Task: Write subject "Target audience".
Action: Mouse moved to (1313, 109)
Screenshot: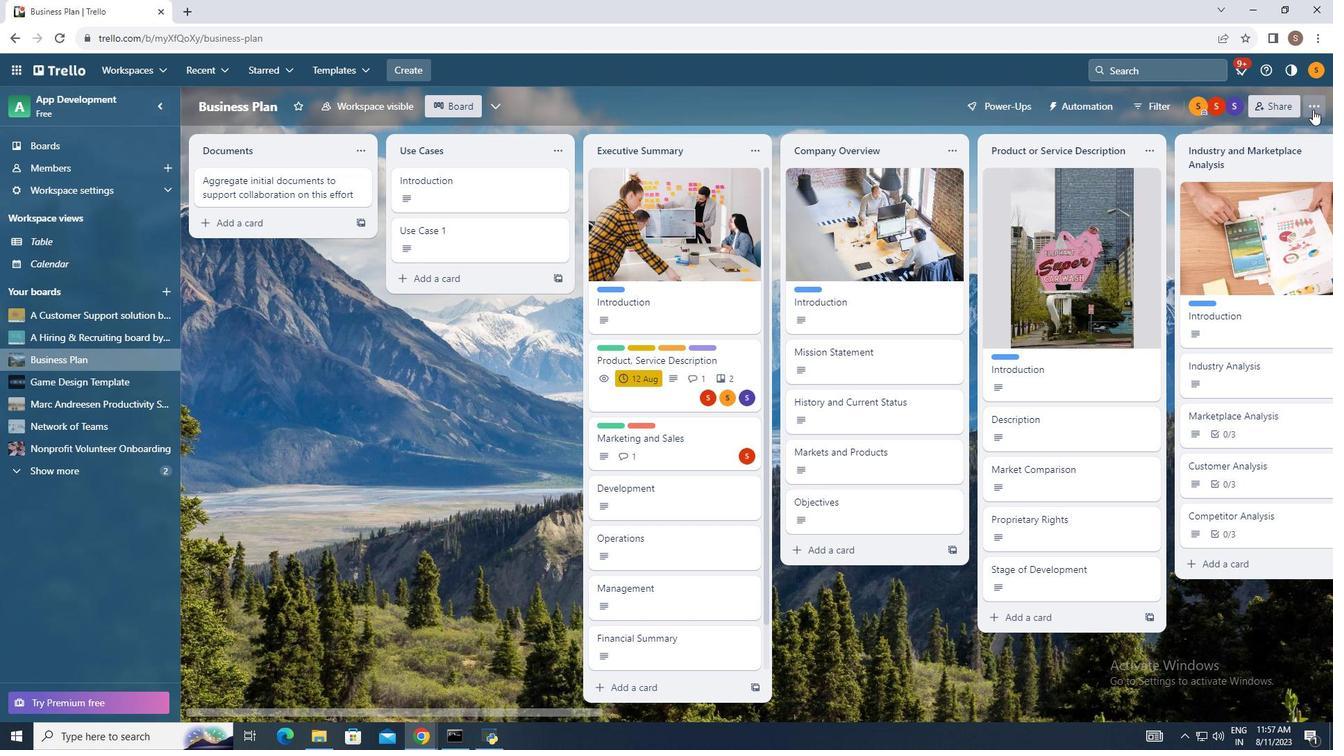 
Action: Mouse pressed left at (1313, 109)
Screenshot: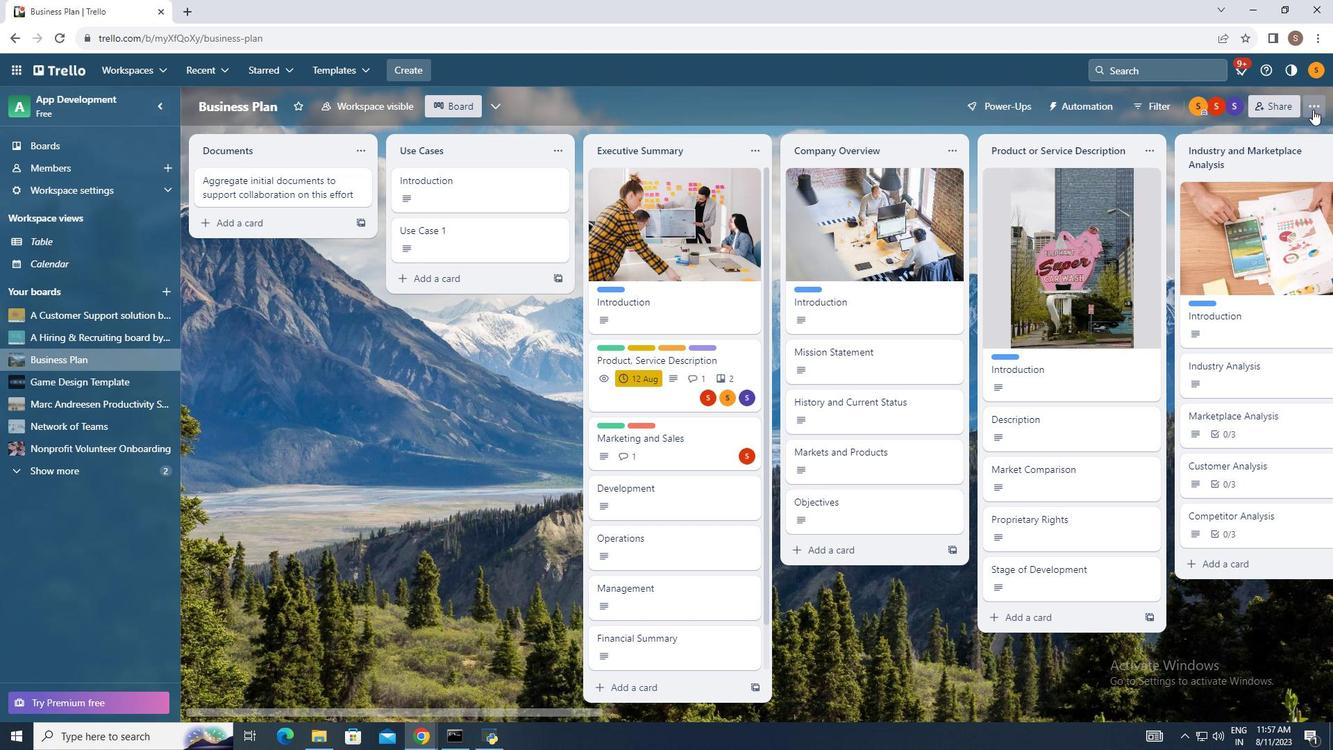 
Action: Mouse moved to (1200, 280)
Screenshot: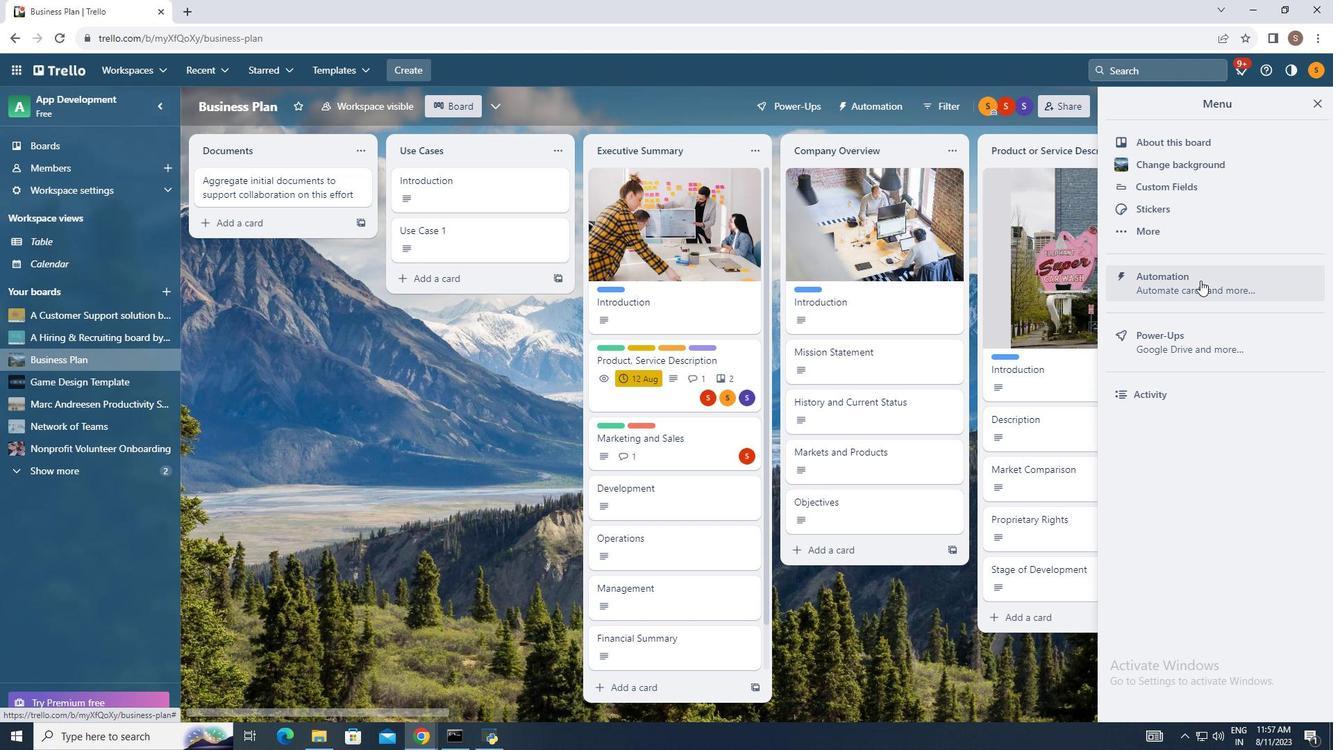 
Action: Mouse pressed left at (1200, 280)
Screenshot: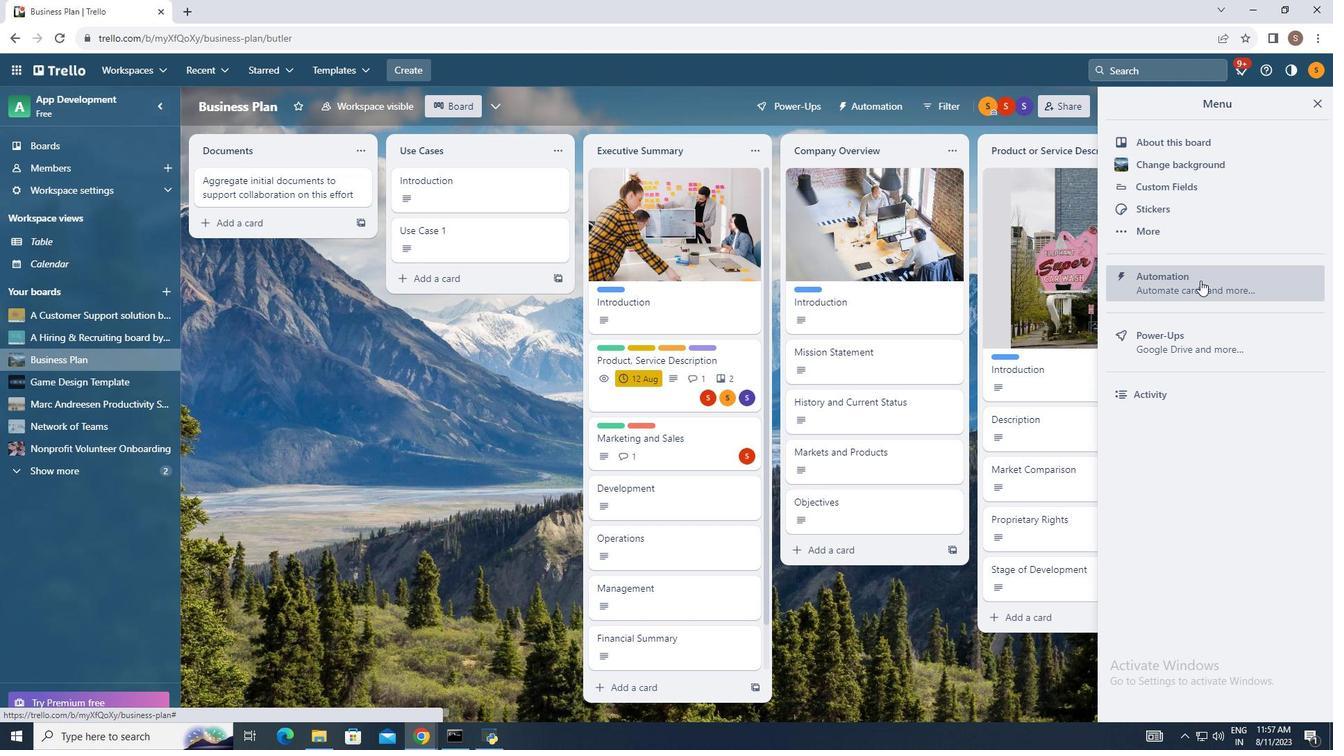 
Action: Mouse moved to (260, 333)
Screenshot: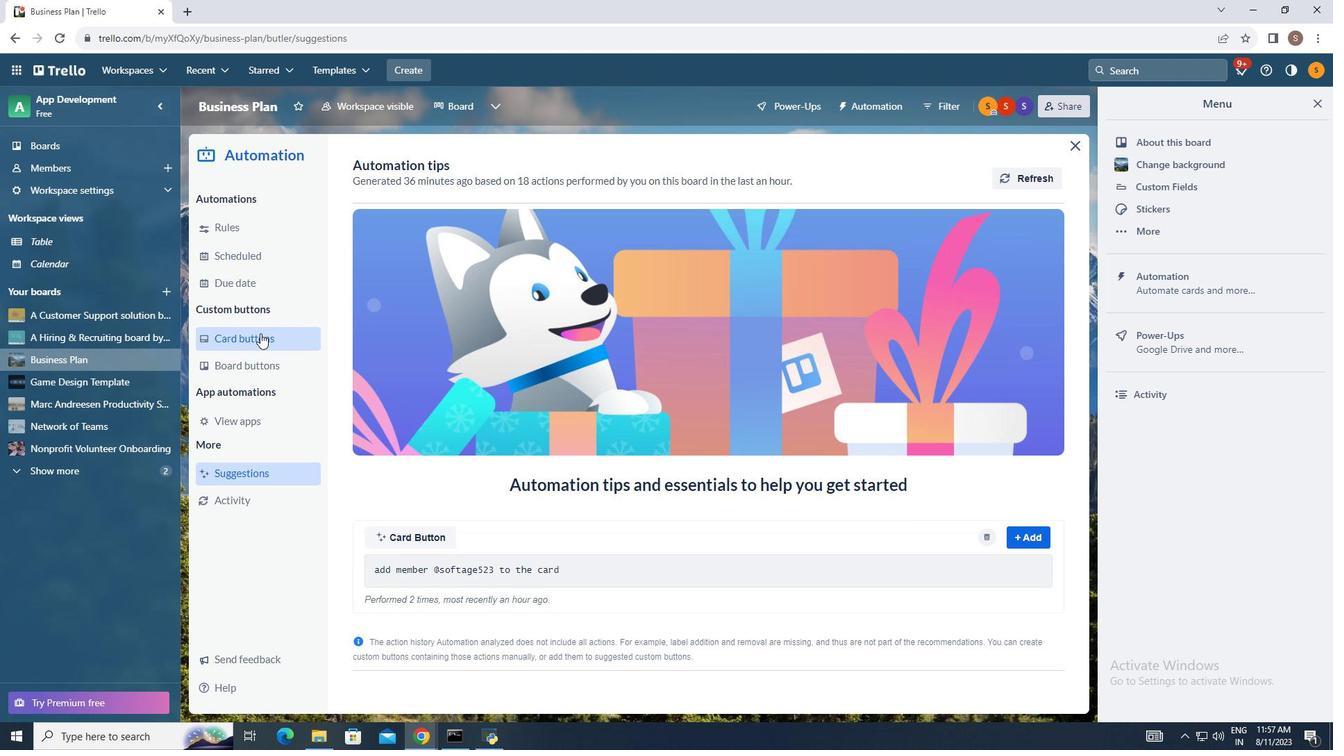
Action: Mouse pressed left at (260, 333)
Screenshot: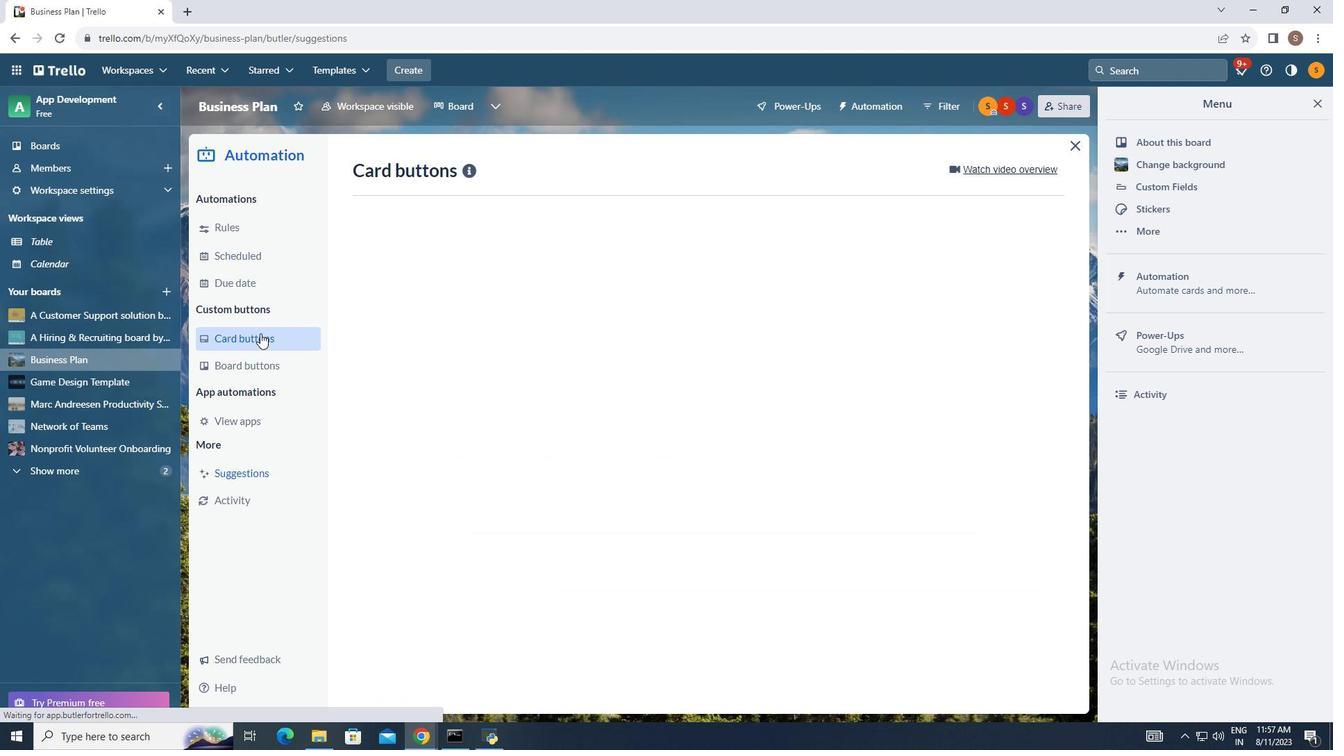
Action: Mouse moved to (1017, 168)
Screenshot: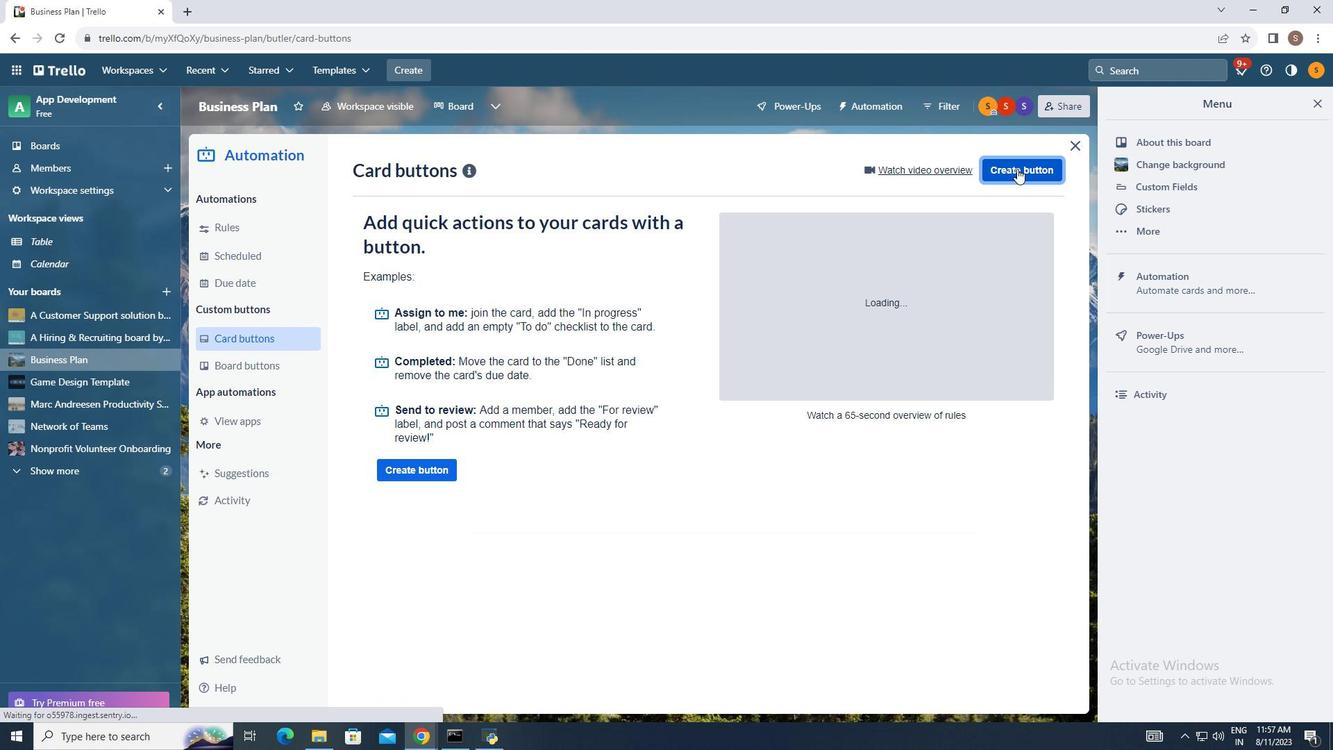 
Action: Mouse pressed left at (1017, 168)
Screenshot: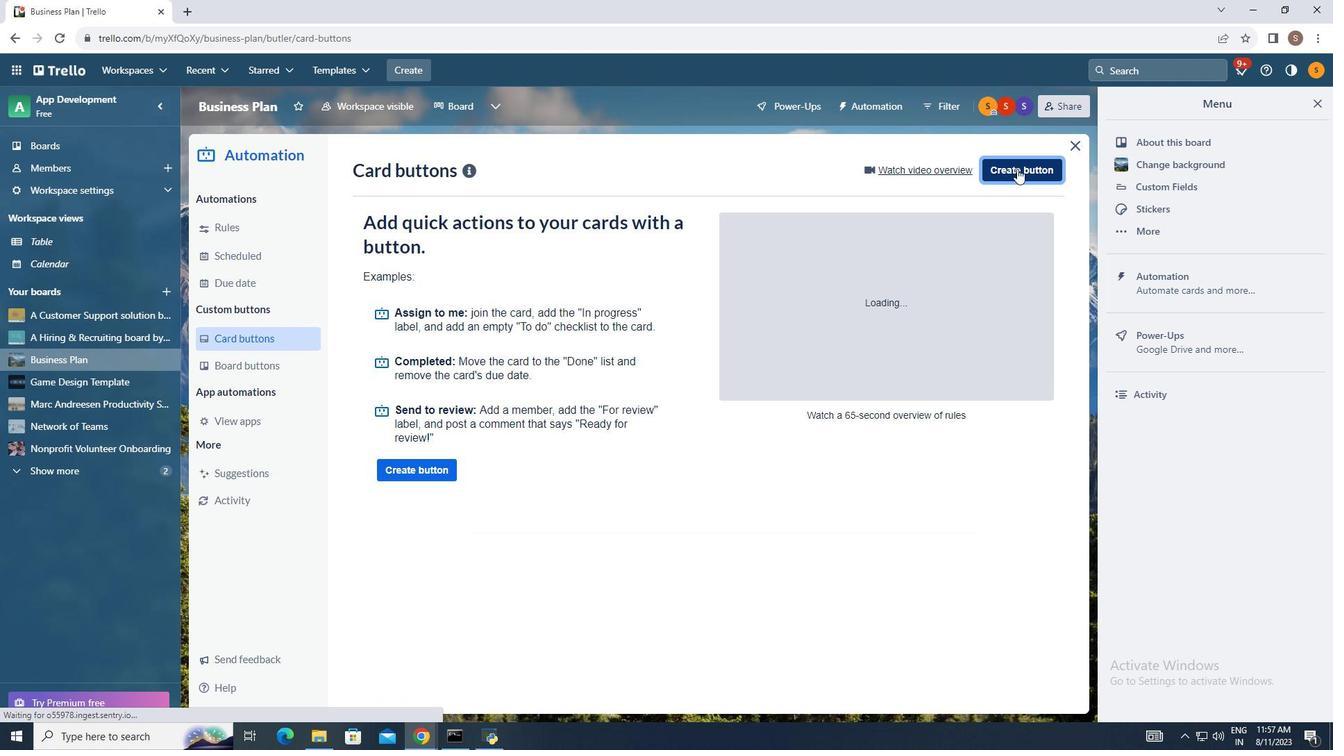 
Action: Mouse moved to (695, 368)
Screenshot: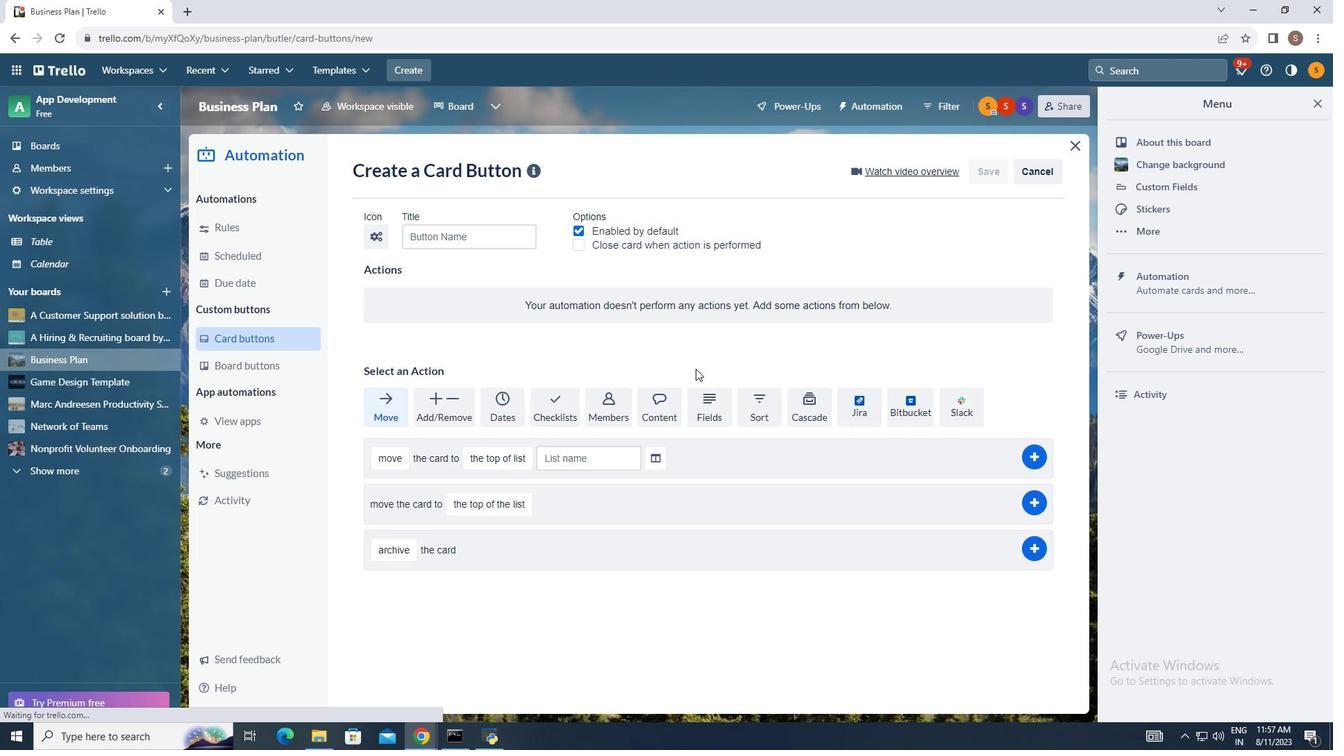 
Action: Mouse pressed left at (695, 368)
Screenshot: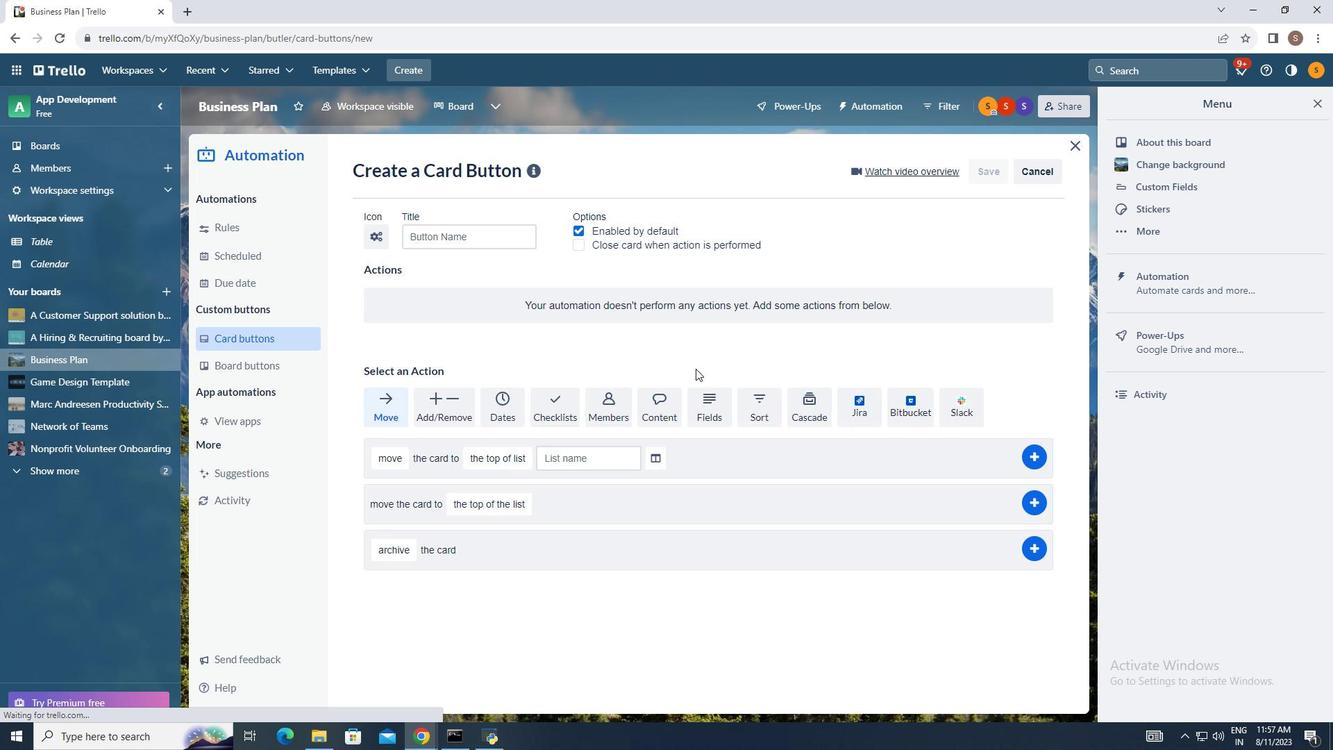 
Action: Mouse moved to (647, 404)
Screenshot: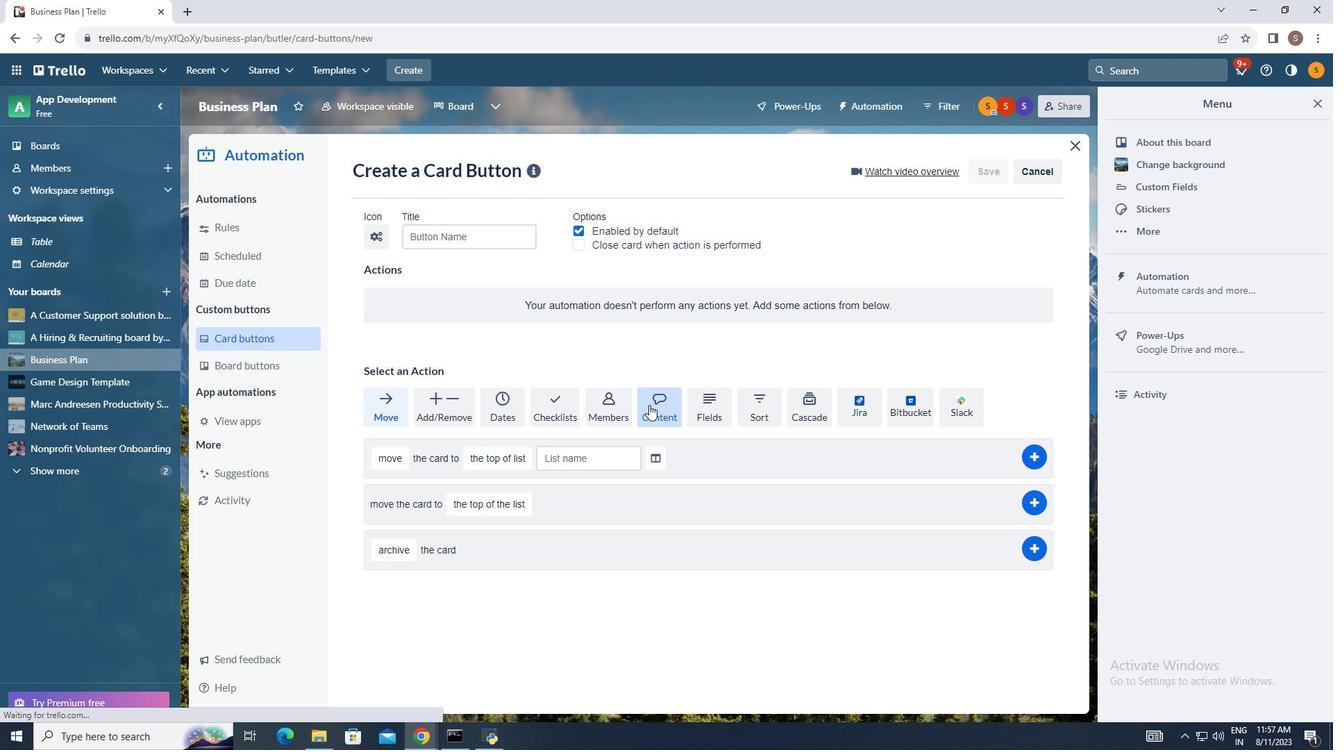 
Action: Mouse pressed left at (647, 404)
Screenshot: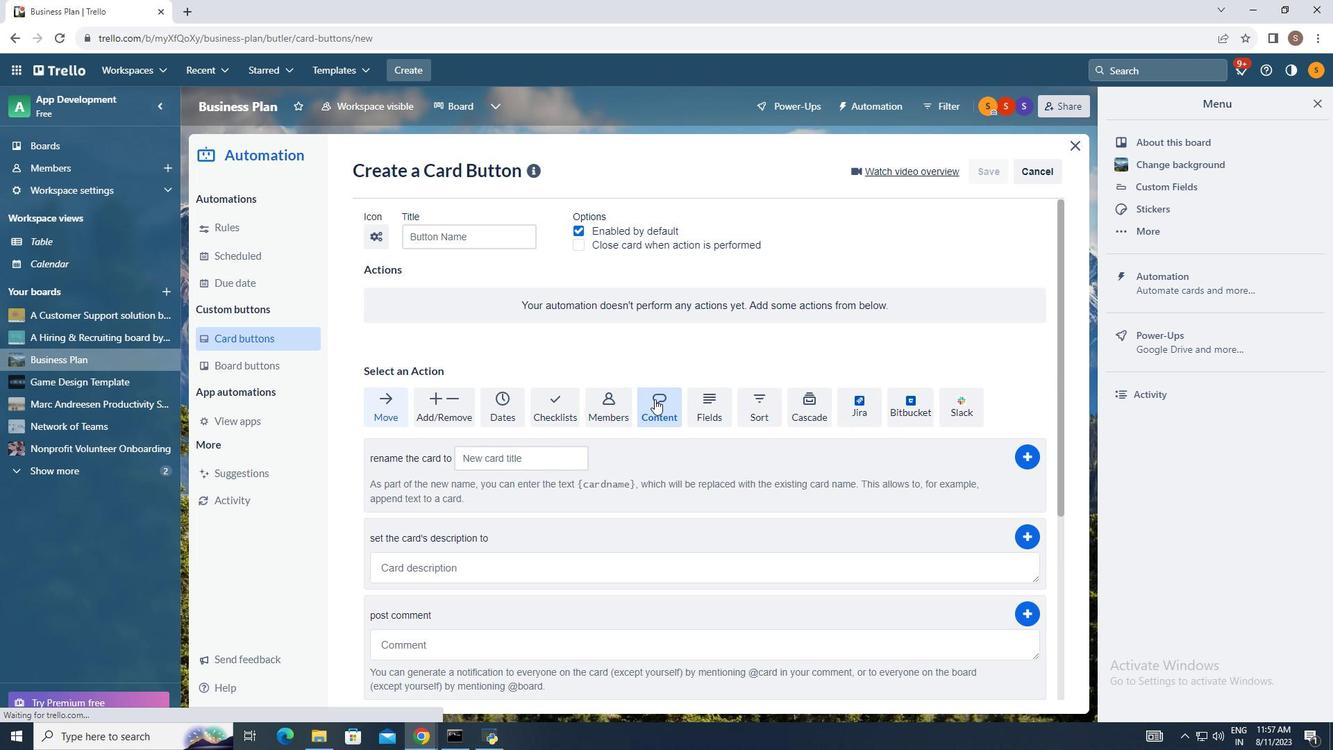 
Action: Mouse moved to (593, 527)
Screenshot: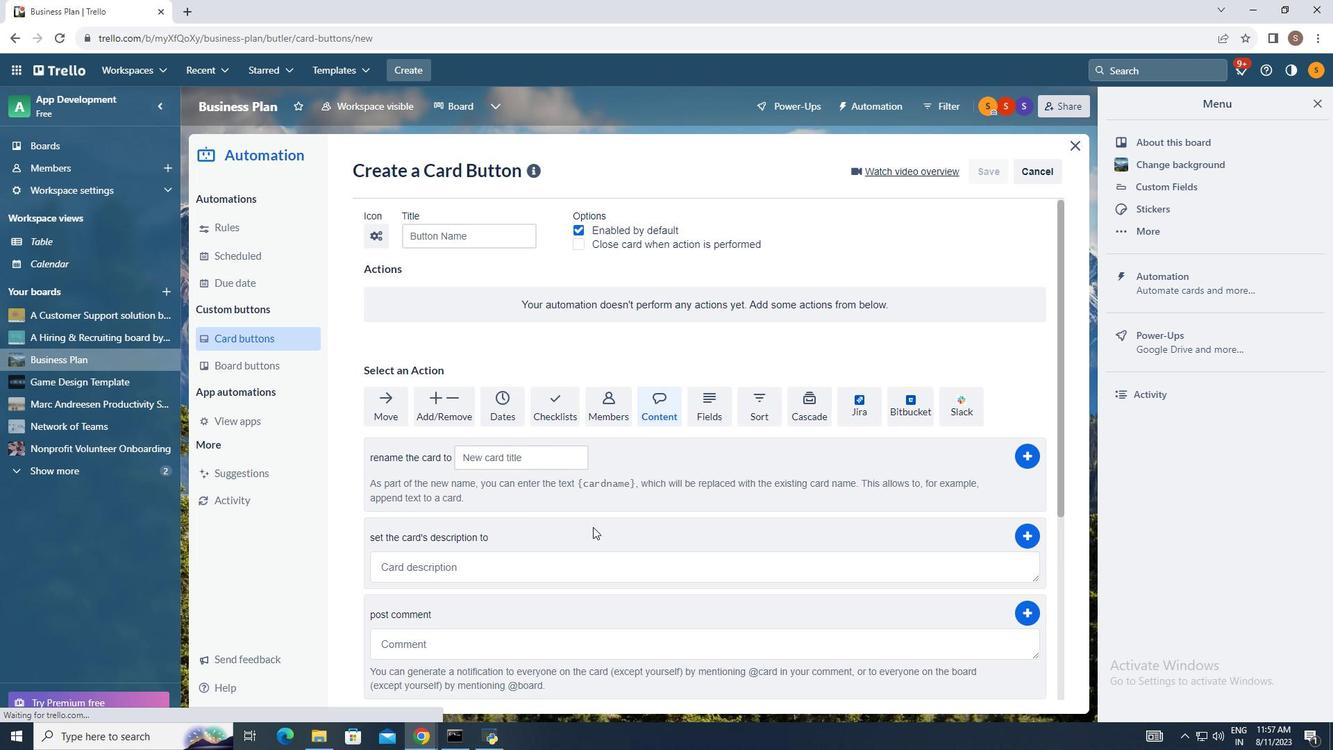 
Action: Mouse scrolled (593, 526) with delta (0, 0)
Screenshot: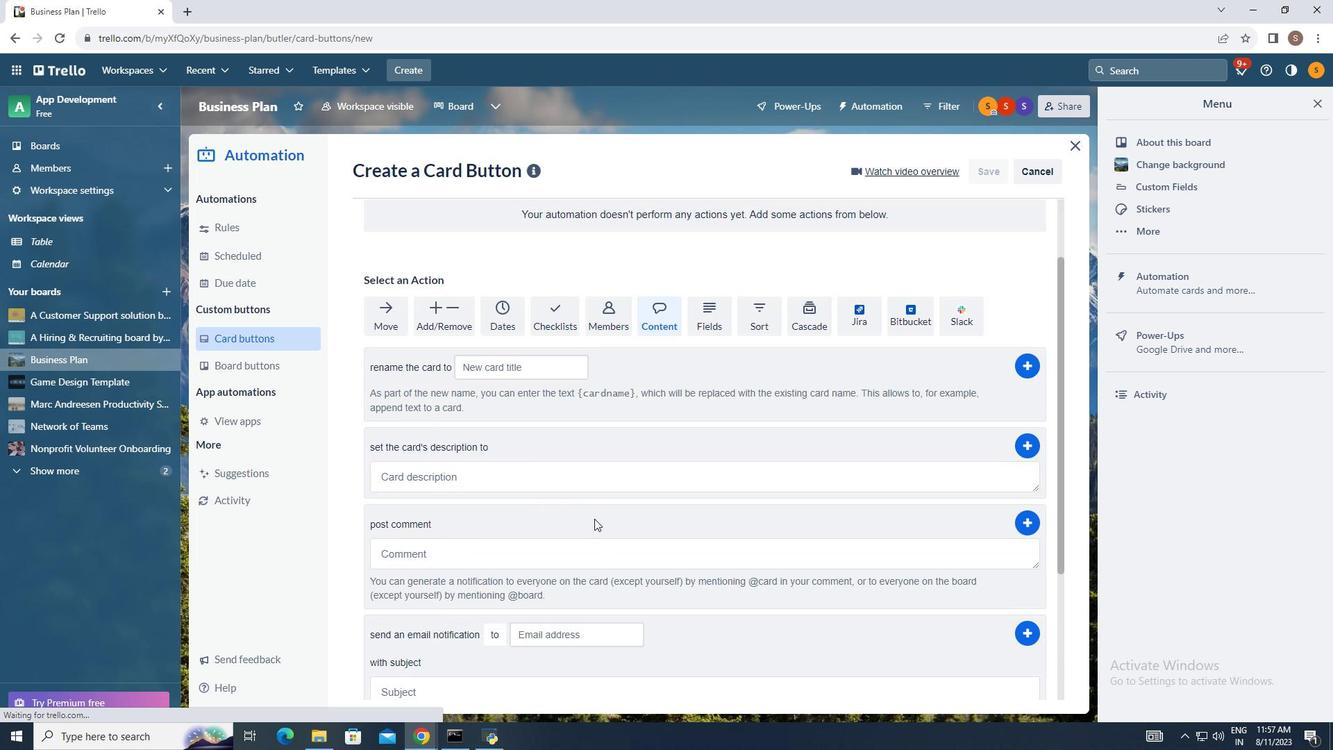 
Action: Mouse scrolled (593, 526) with delta (0, 0)
Screenshot: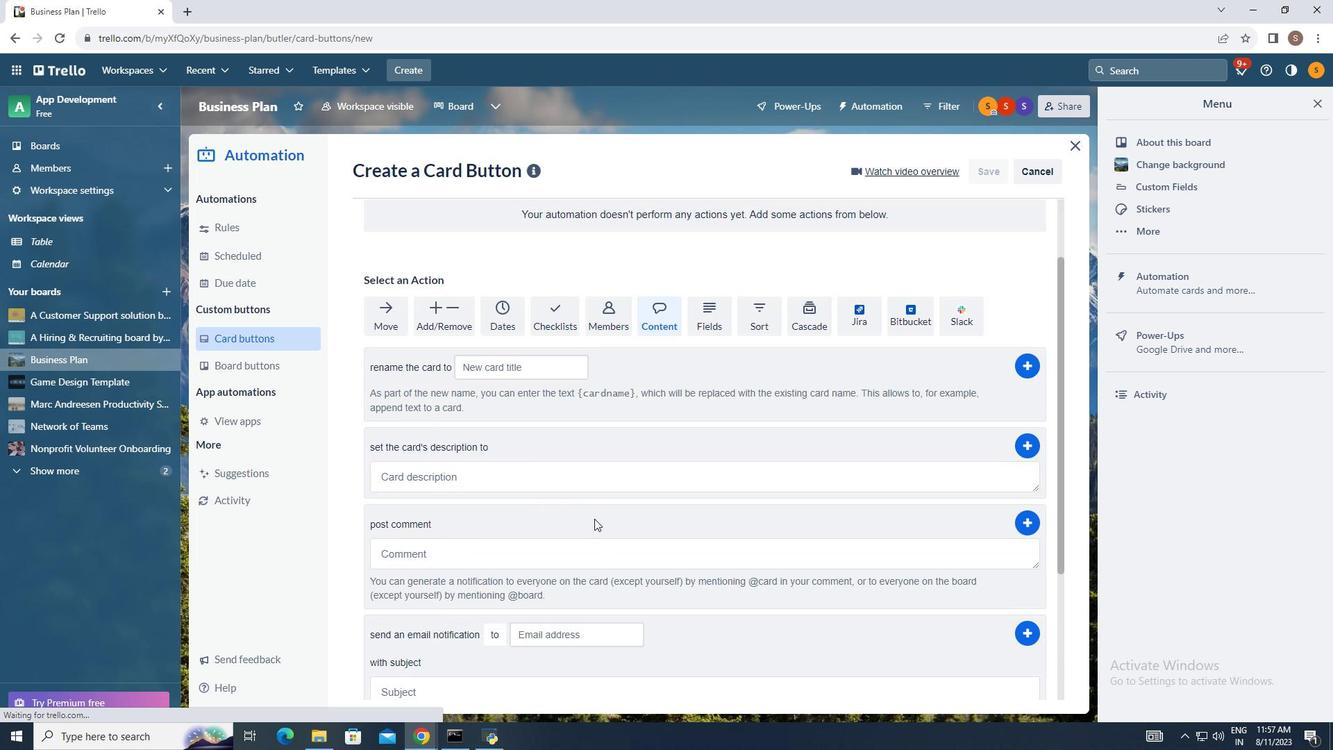 
Action: Mouse moved to (593, 525)
Screenshot: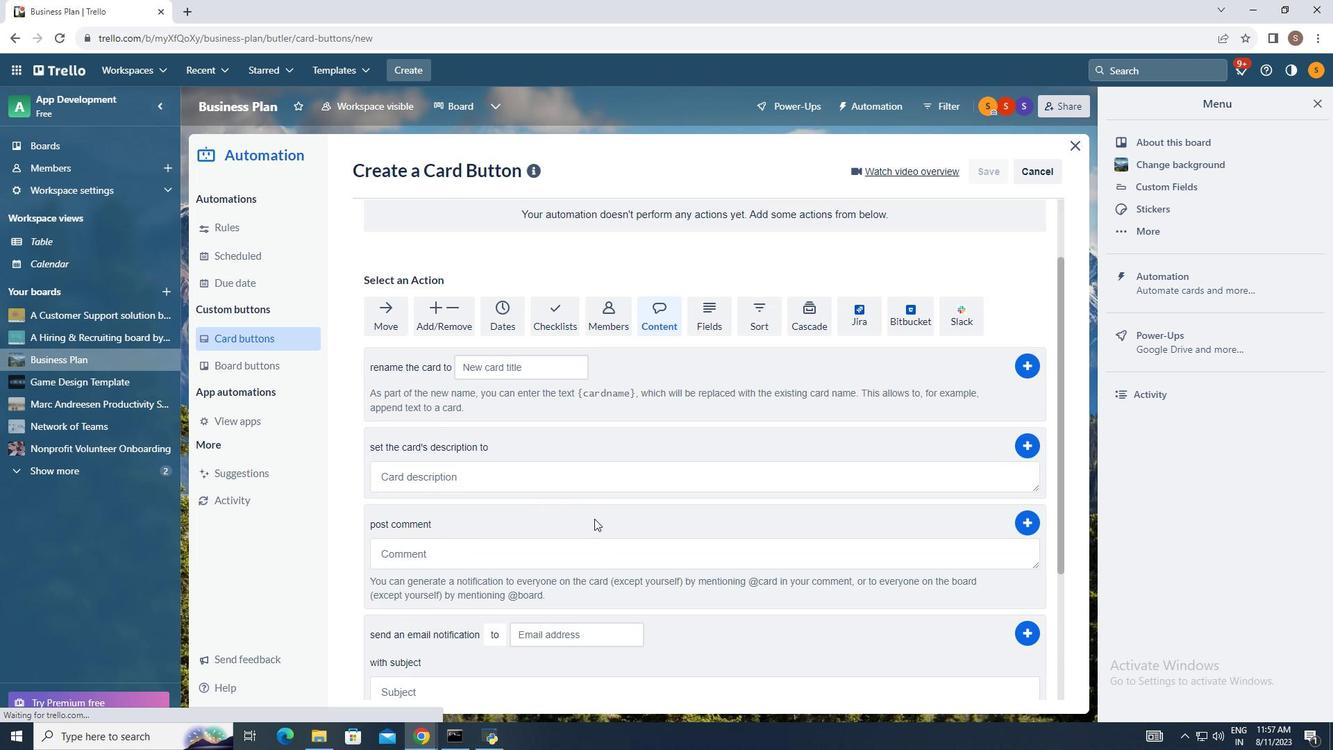 
Action: Mouse scrolled (593, 524) with delta (0, 0)
Screenshot: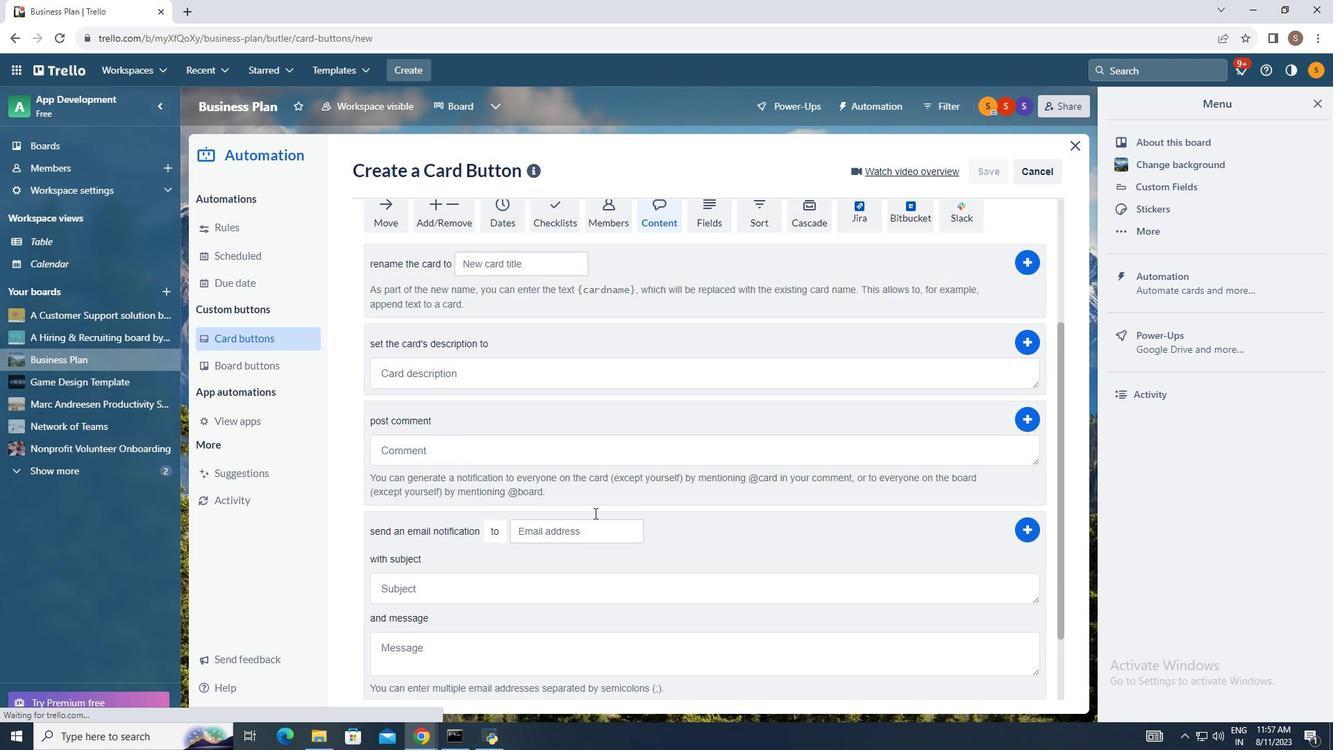 
Action: Mouse moved to (594, 510)
Screenshot: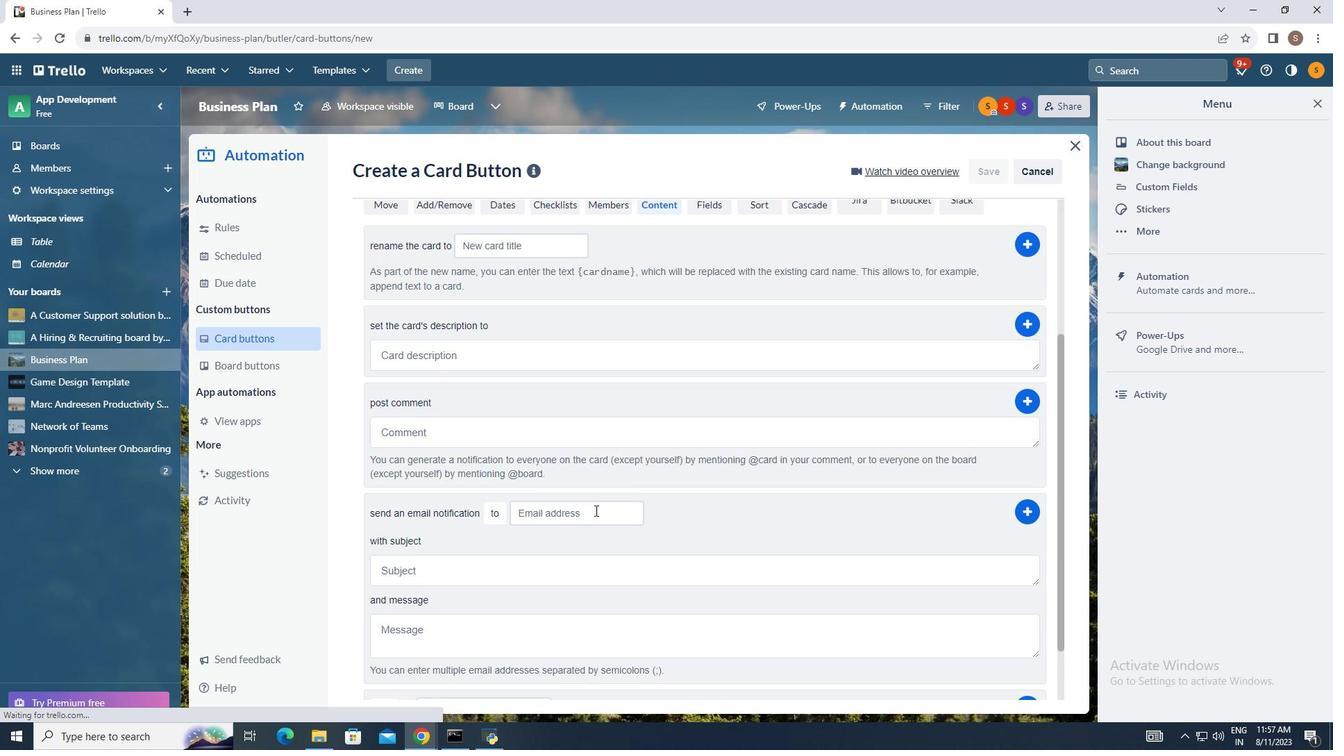 
Action: Mouse scrolled (594, 509) with delta (0, 0)
Screenshot: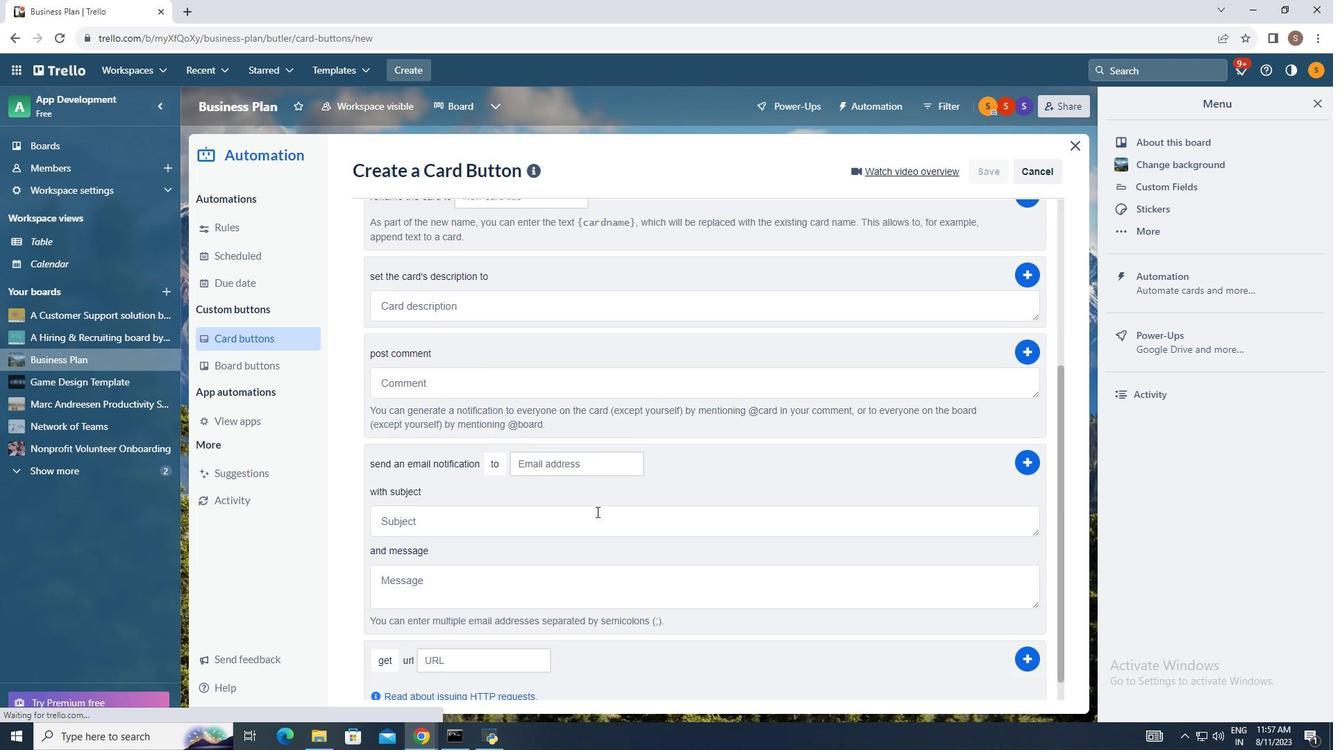 
Action: Mouse moved to (595, 510)
Screenshot: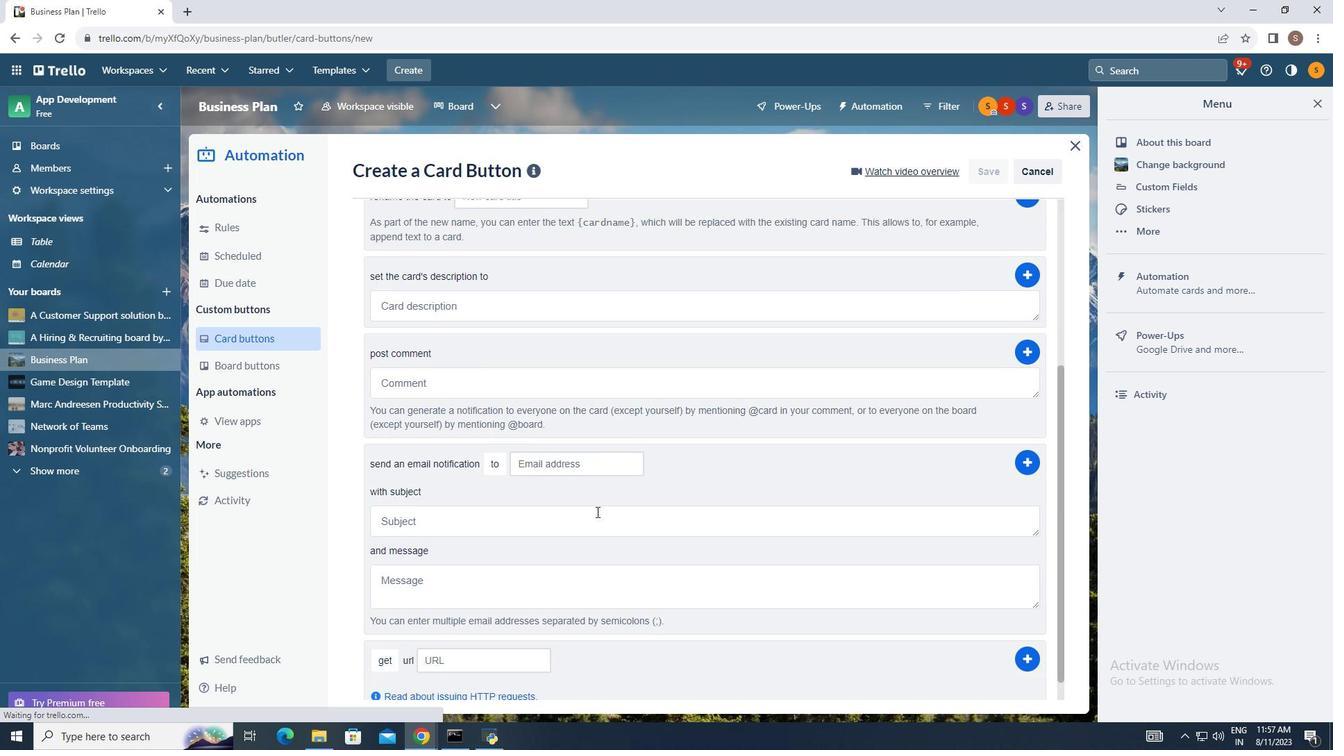 
Action: Mouse scrolled (595, 509) with delta (0, 0)
Screenshot: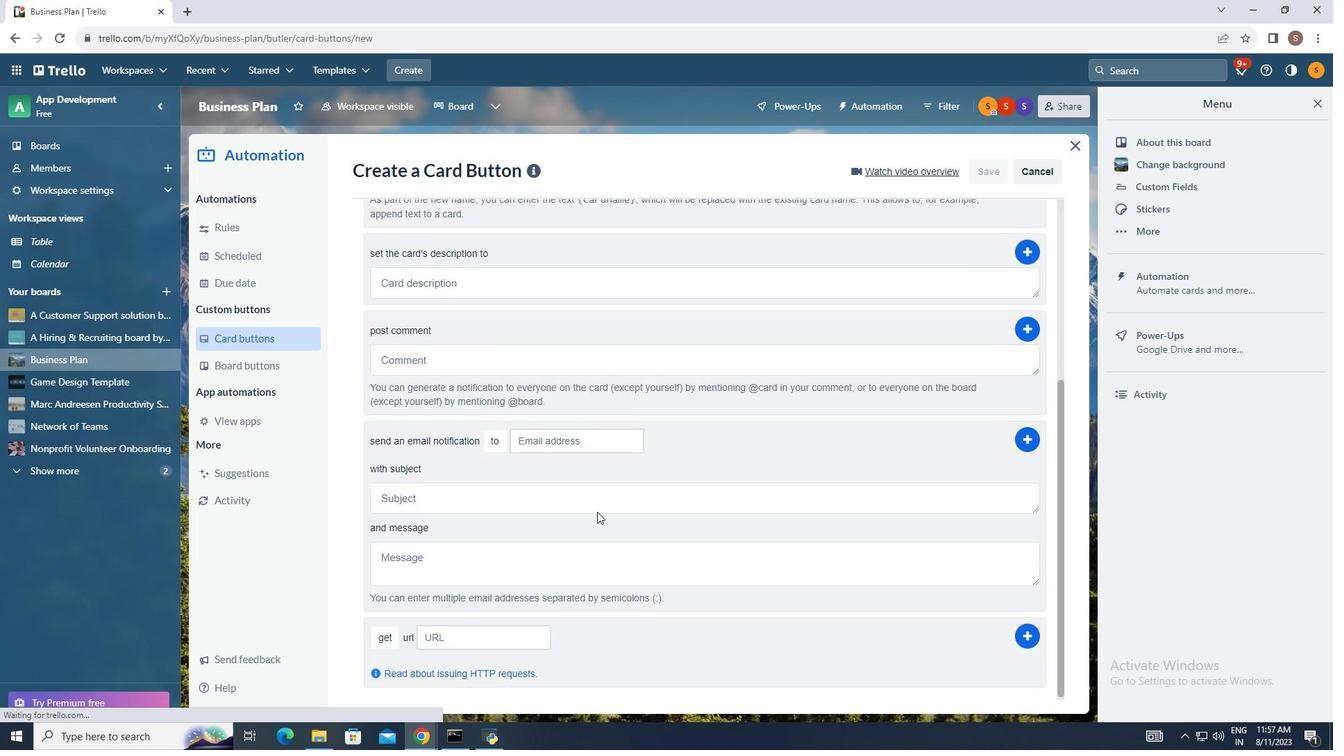 
Action: Mouse moved to (520, 495)
Screenshot: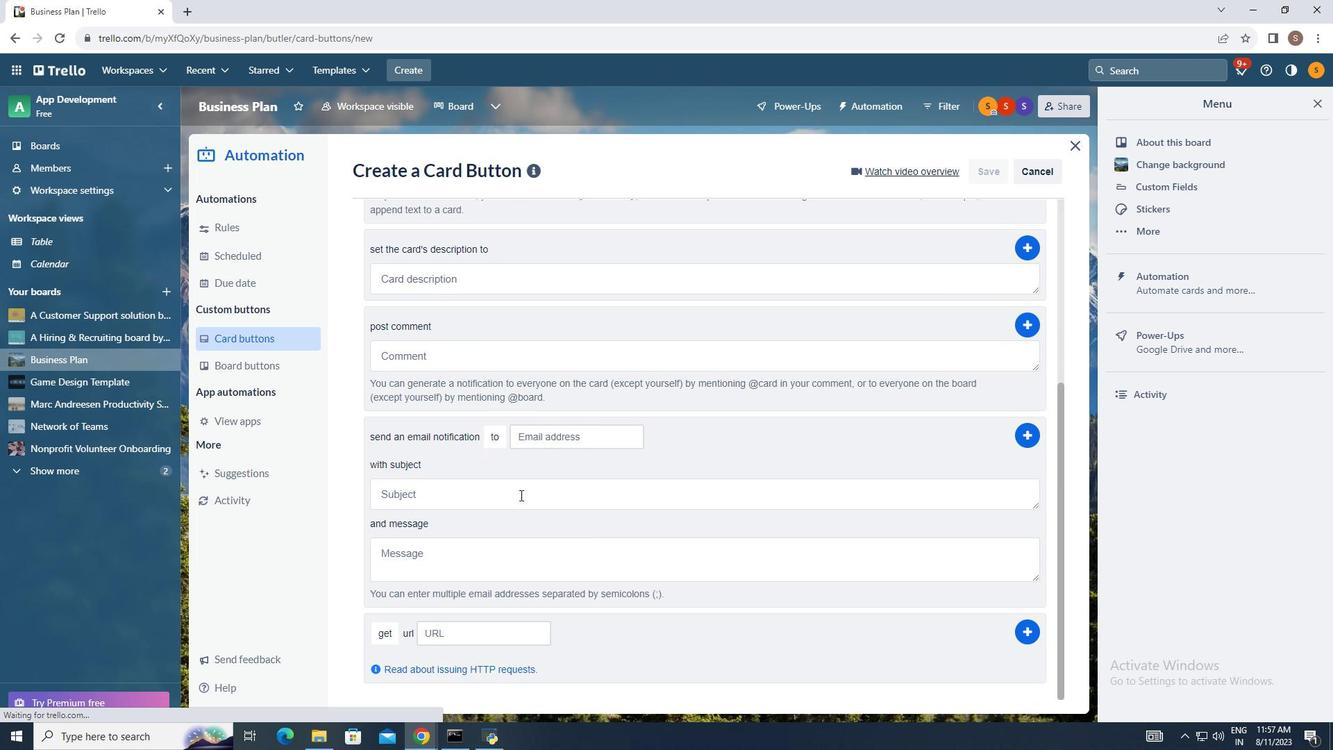 
Action: Mouse pressed left at (520, 495)
Screenshot: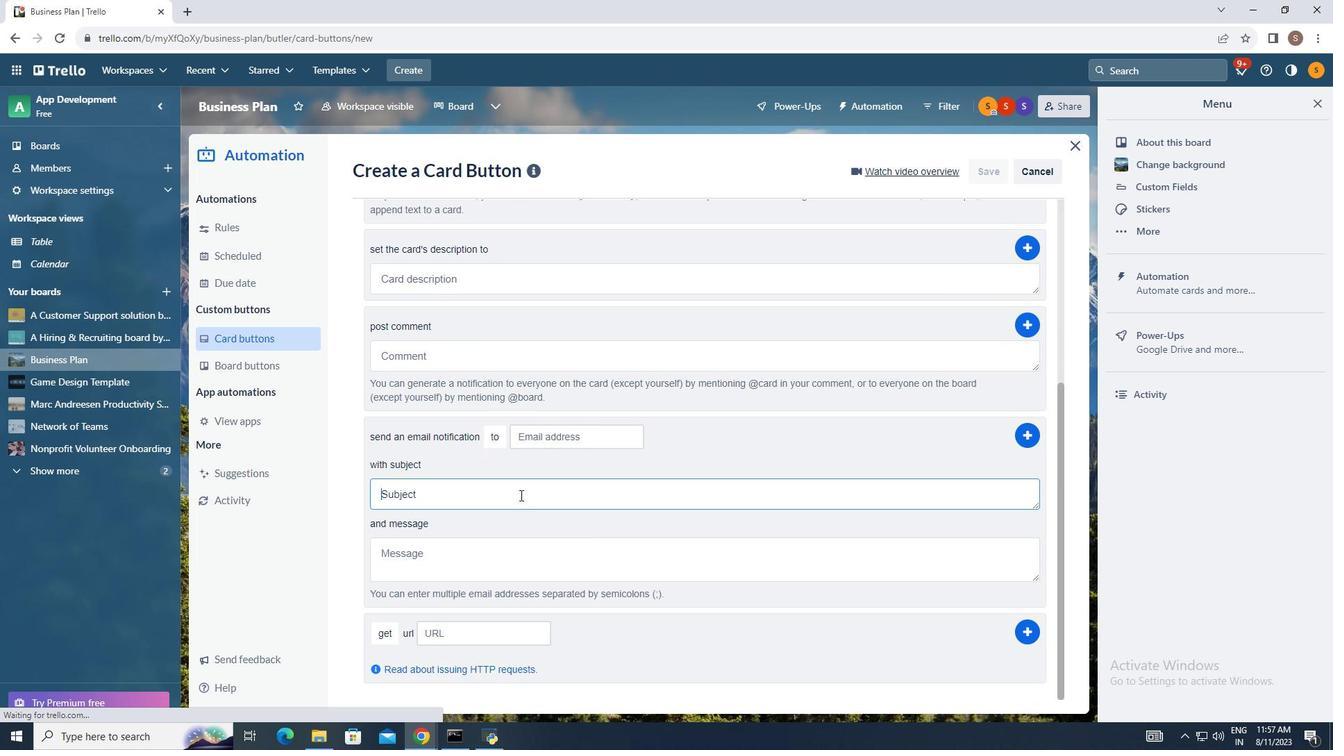 
Action: Key pressed <Key.shift_r><Key.shift_r>Target<Key.space>audience
Screenshot: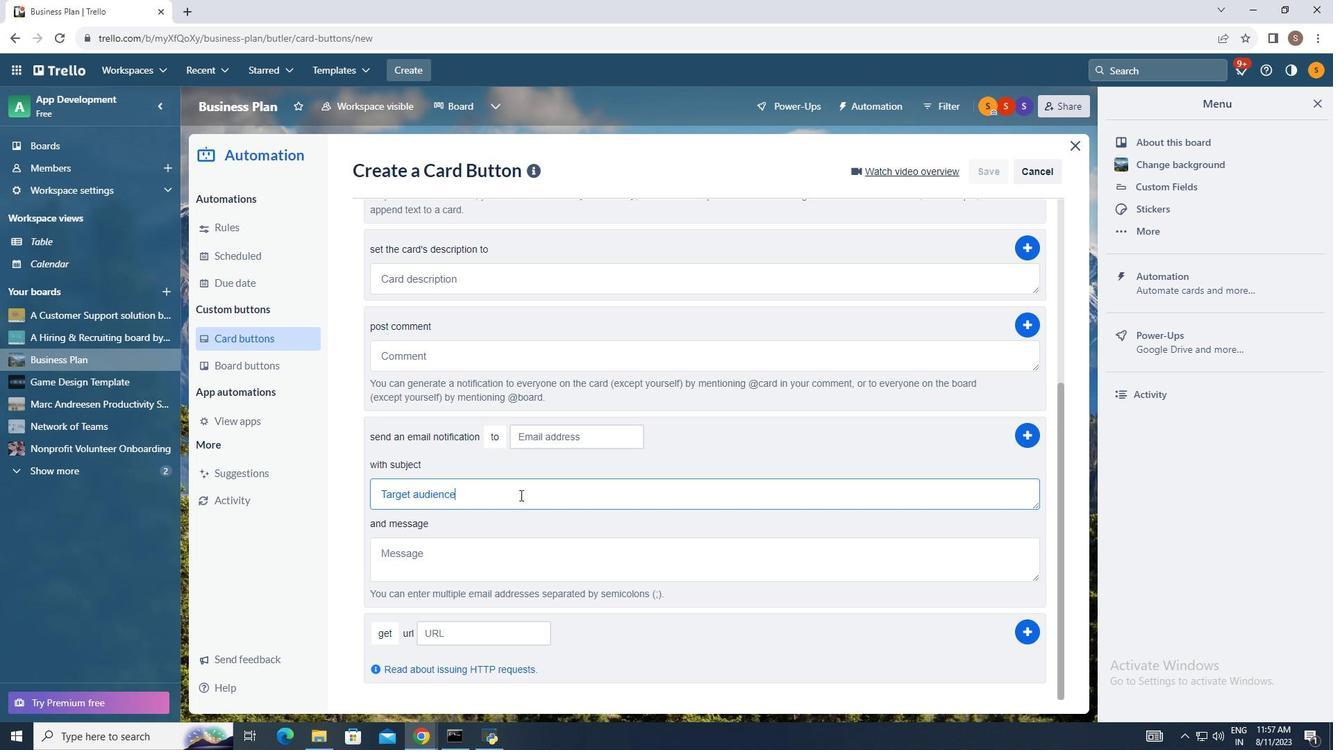
Action: Mouse moved to (1025, 441)
Screenshot: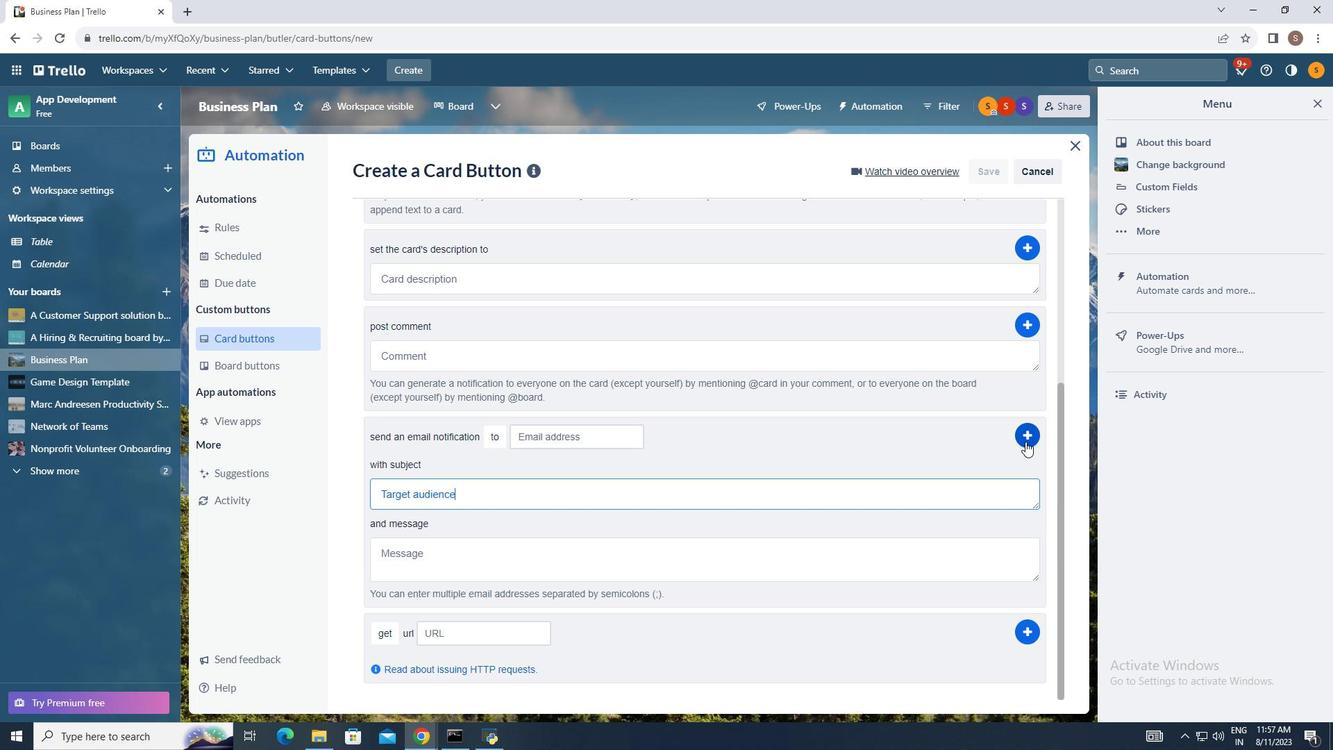 
Action: Mouse pressed left at (1025, 441)
Screenshot: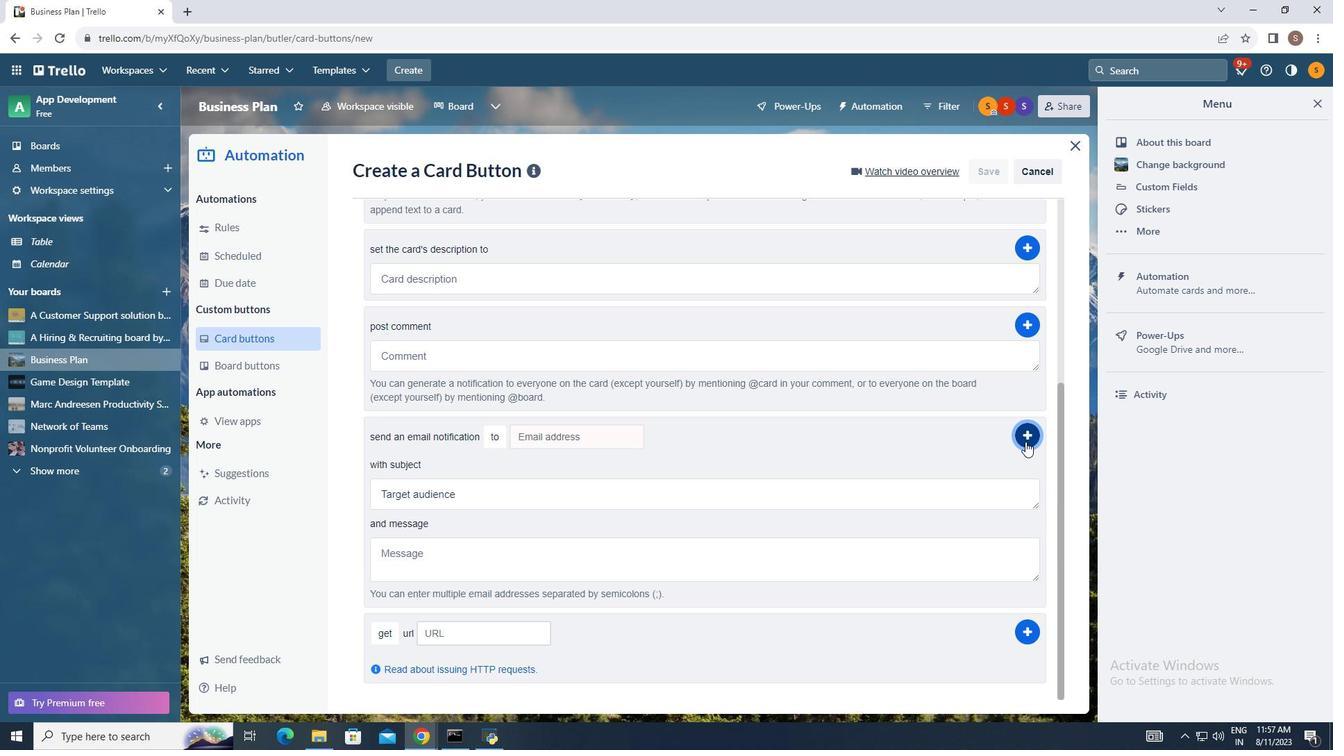 
